 Task: Add title and two columns from toolbar panel.
Action: Mouse moved to (46, 115)
Screenshot: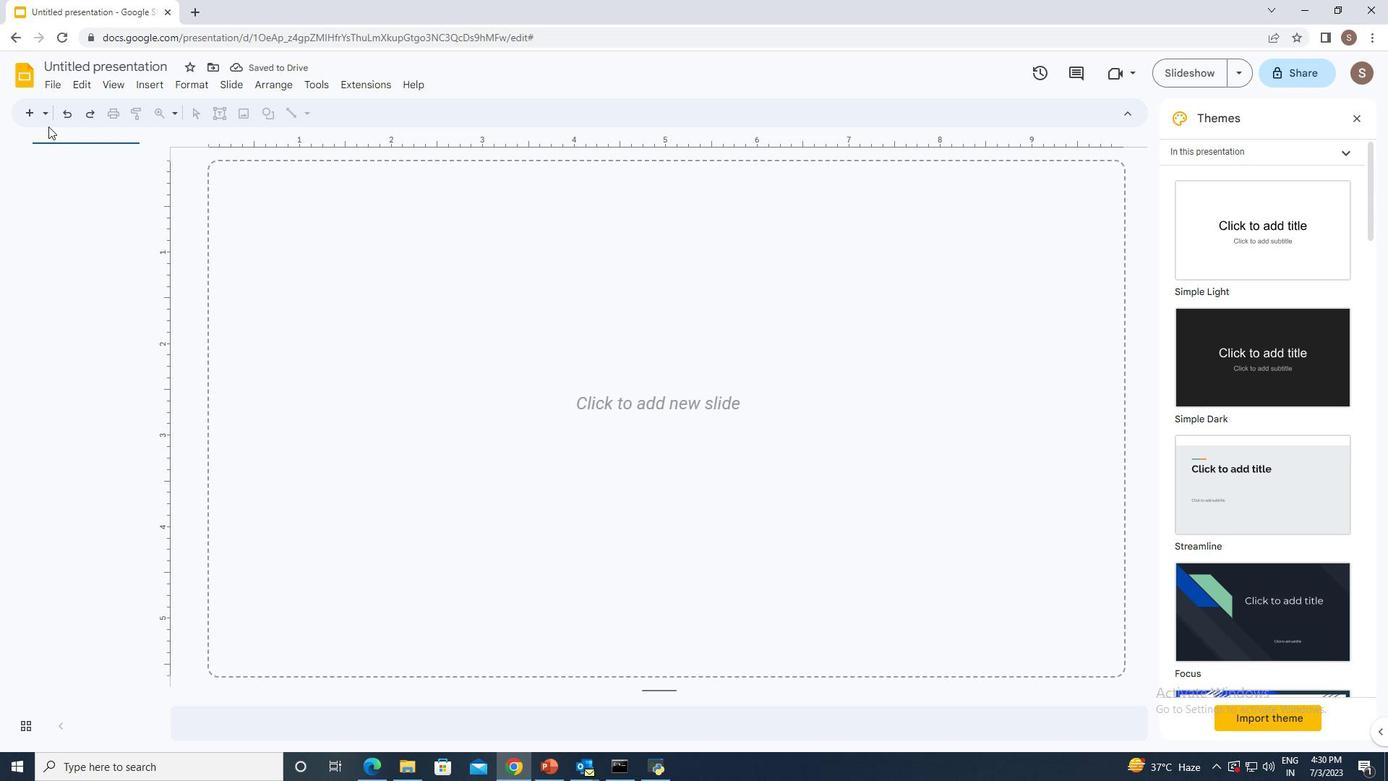 
Action: Mouse pressed left at (46, 115)
Screenshot: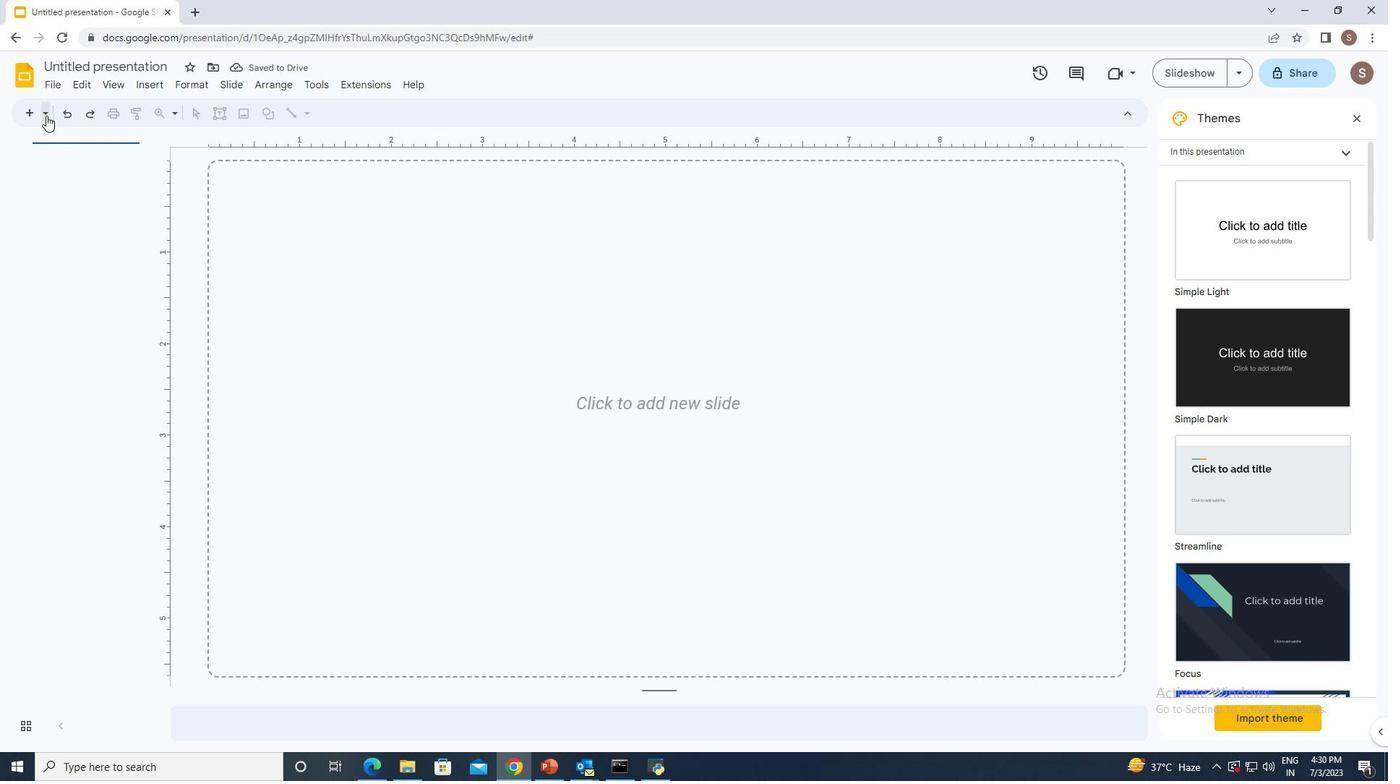 
Action: Mouse moved to (66, 227)
Screenshot: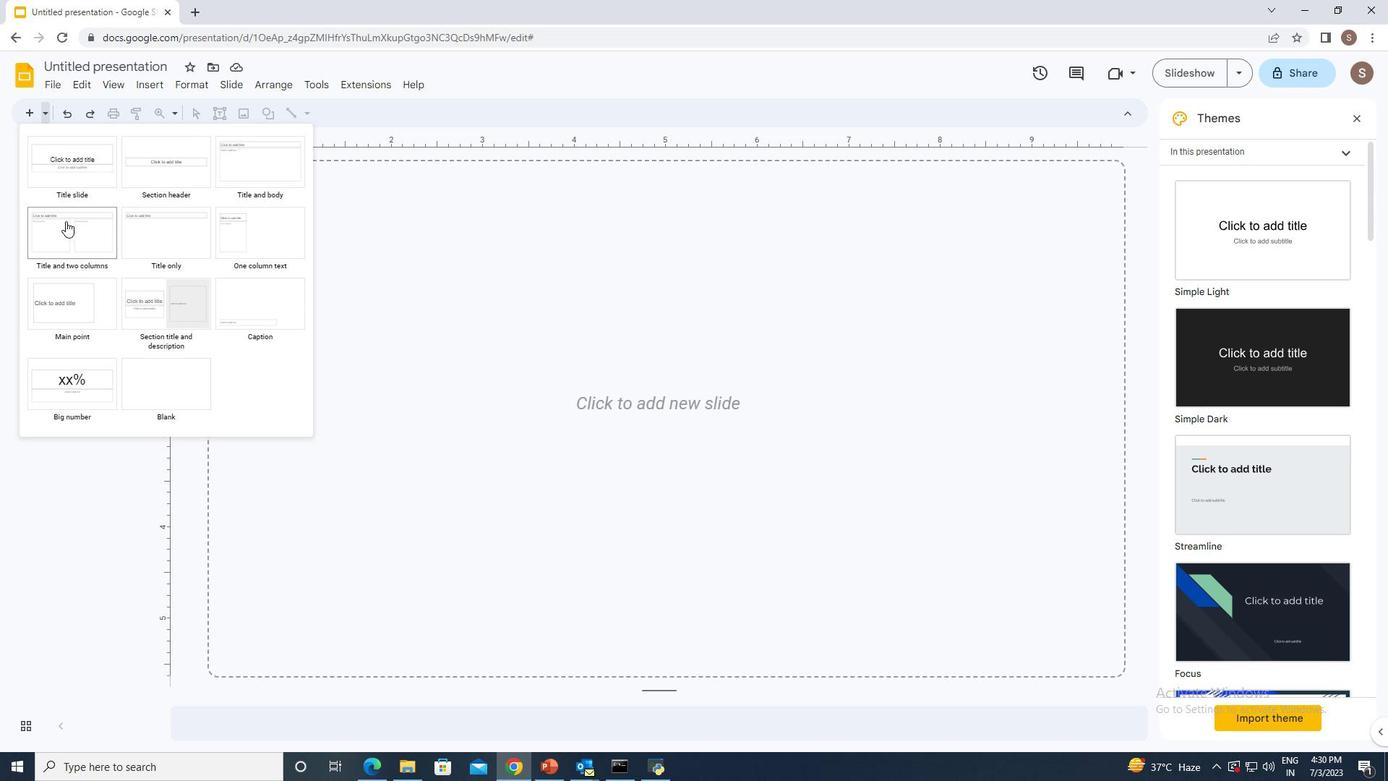 
Action: Mouse pressed left at (66, 227)
Screenshot: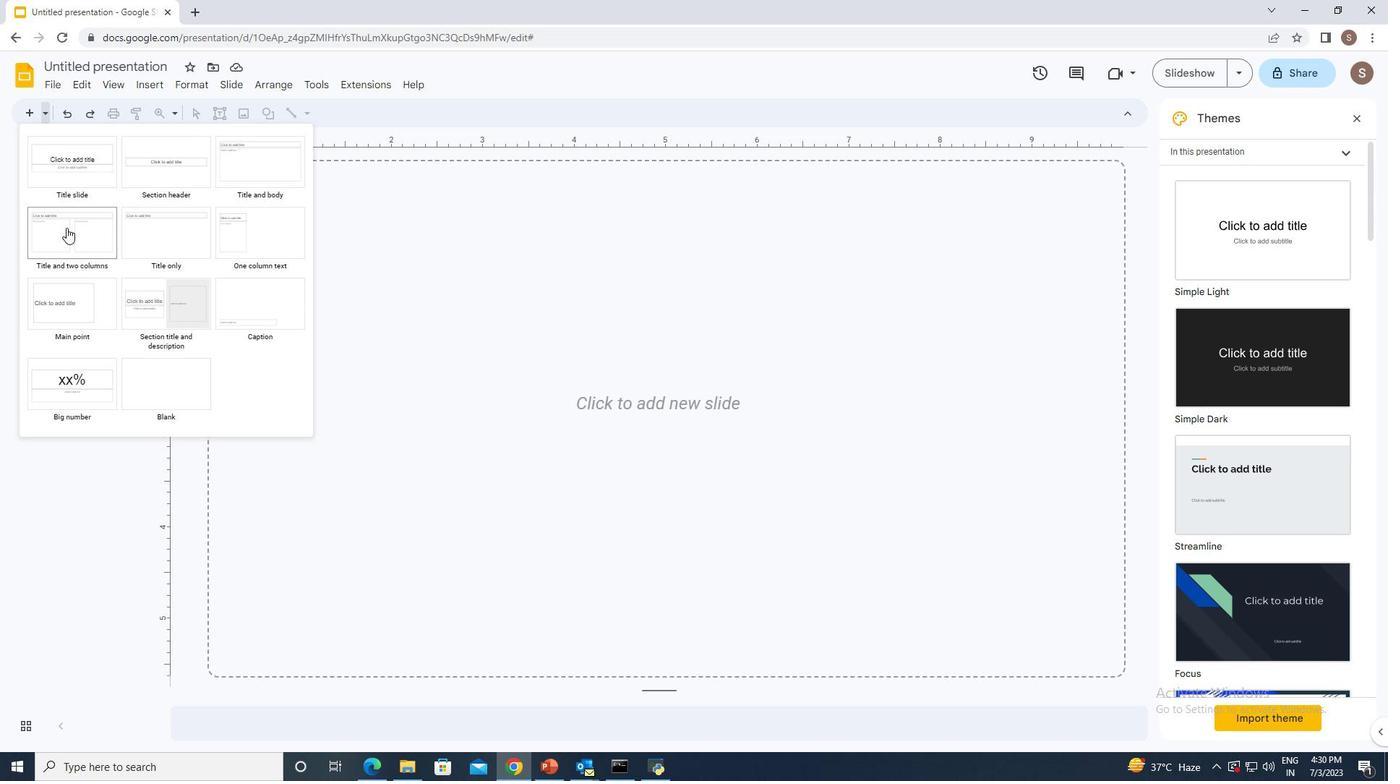 
Action: Mouse moved to (130, 332)
Screenshot: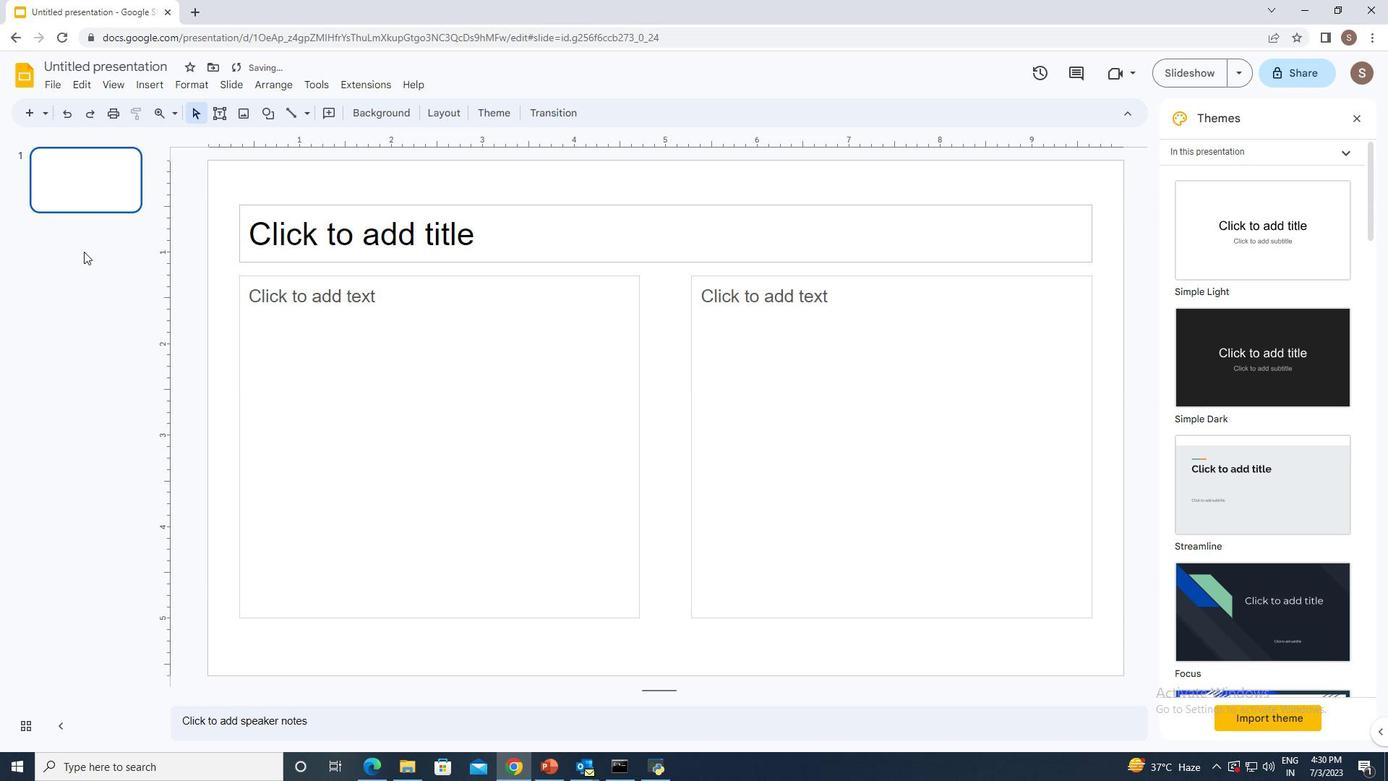 
